Task: Calculate the distance from Miami to Orlando.
Action: Mouse moved to (177, 70)
Screenshot: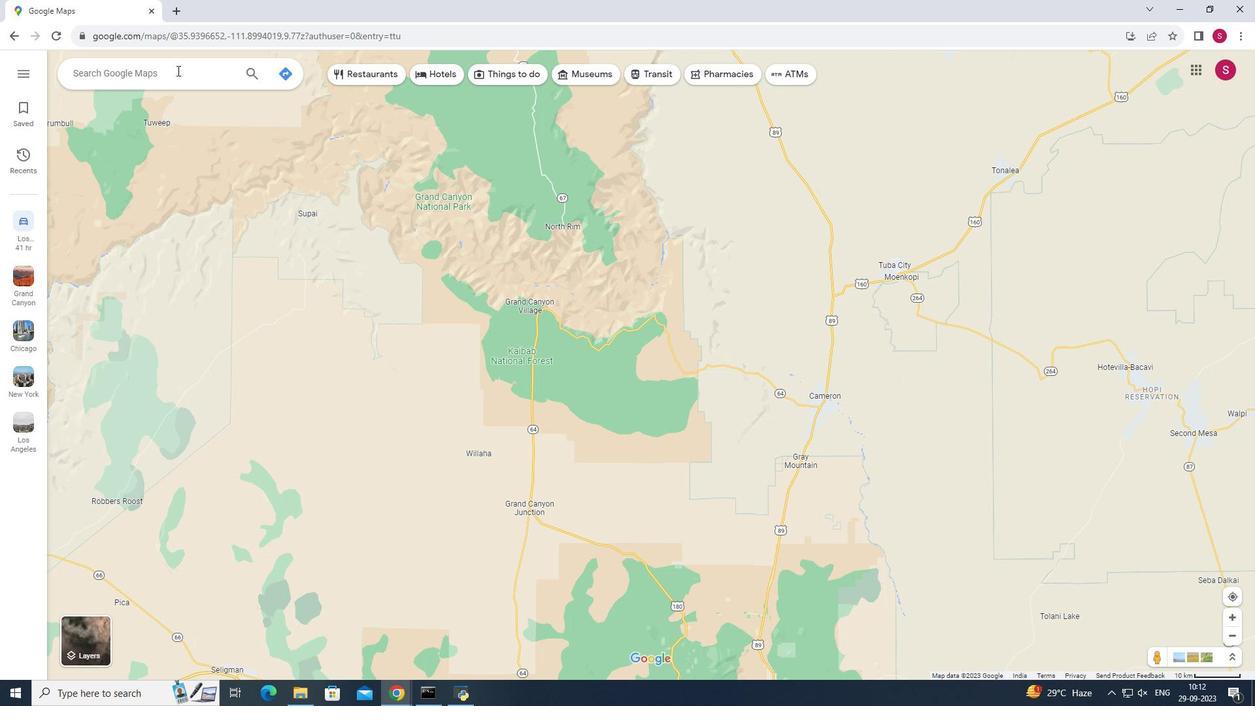 
Action: Mouse pressed left at (177, 70)
Screenshot: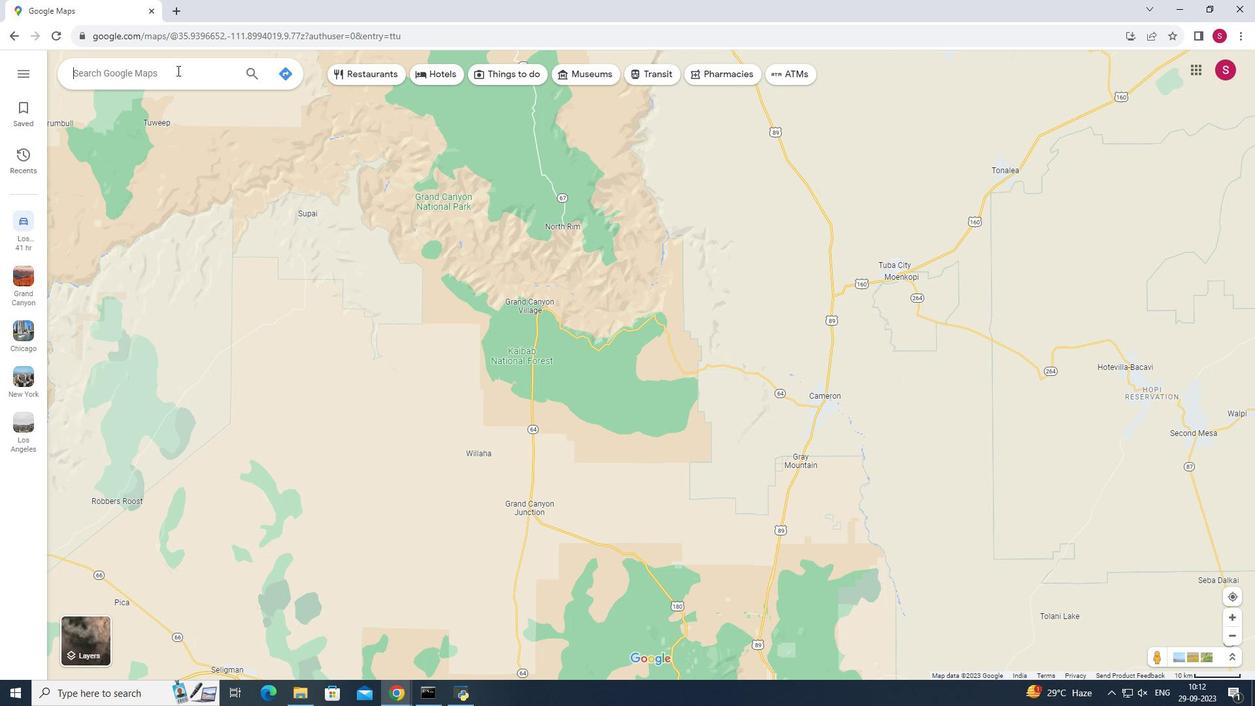 
Action: Mouse moved to (279, 68)
Screenshot: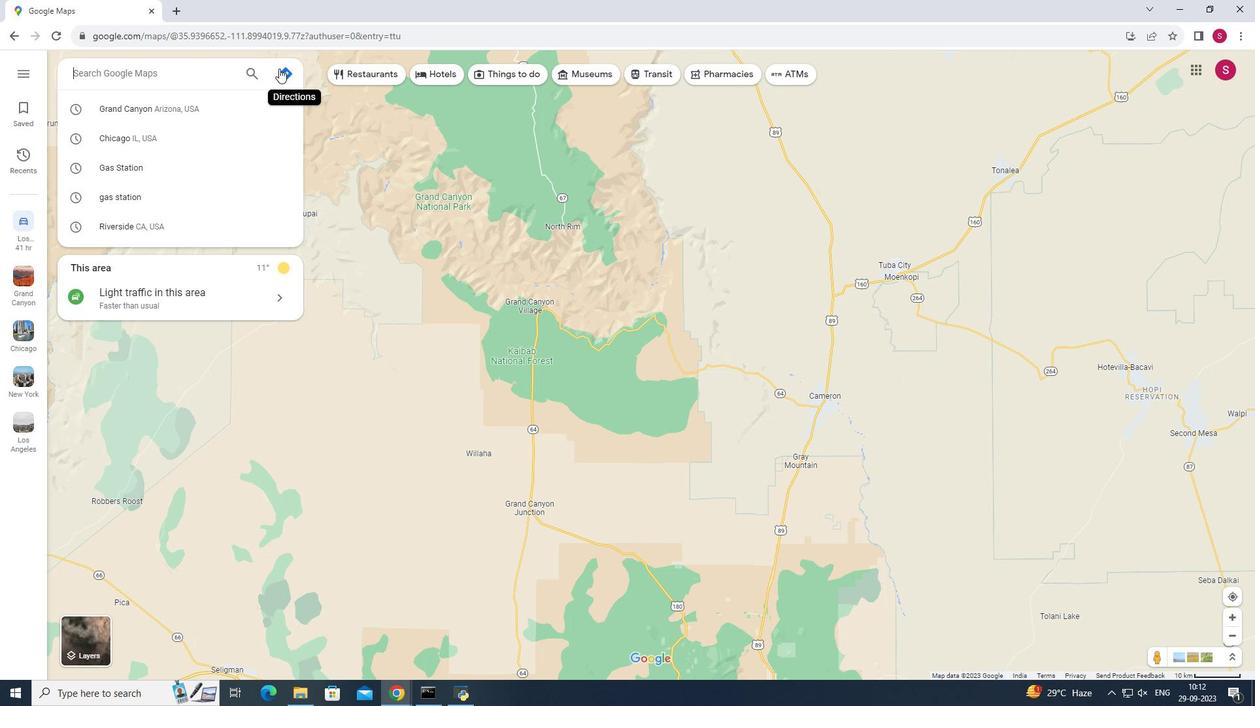 
Action: Mouse pressed left at (279, 68)
Screenshot: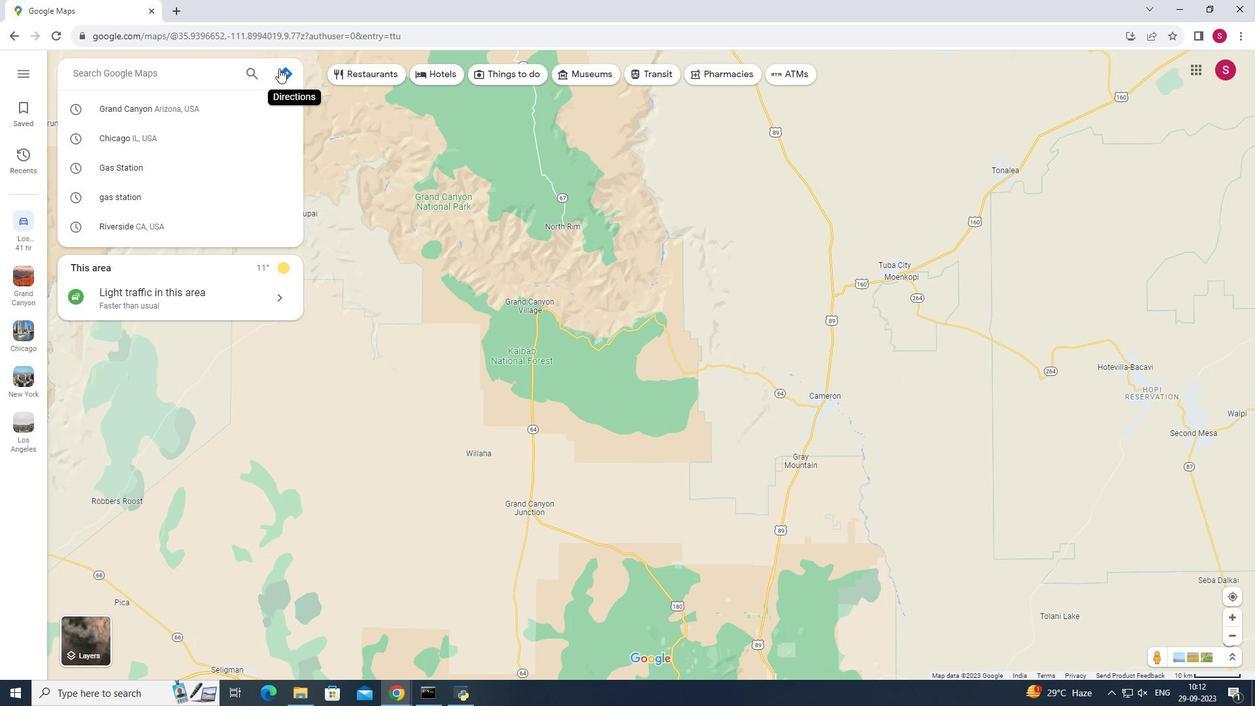 
Action: Mouse moved to (168, 105)
Screenshot: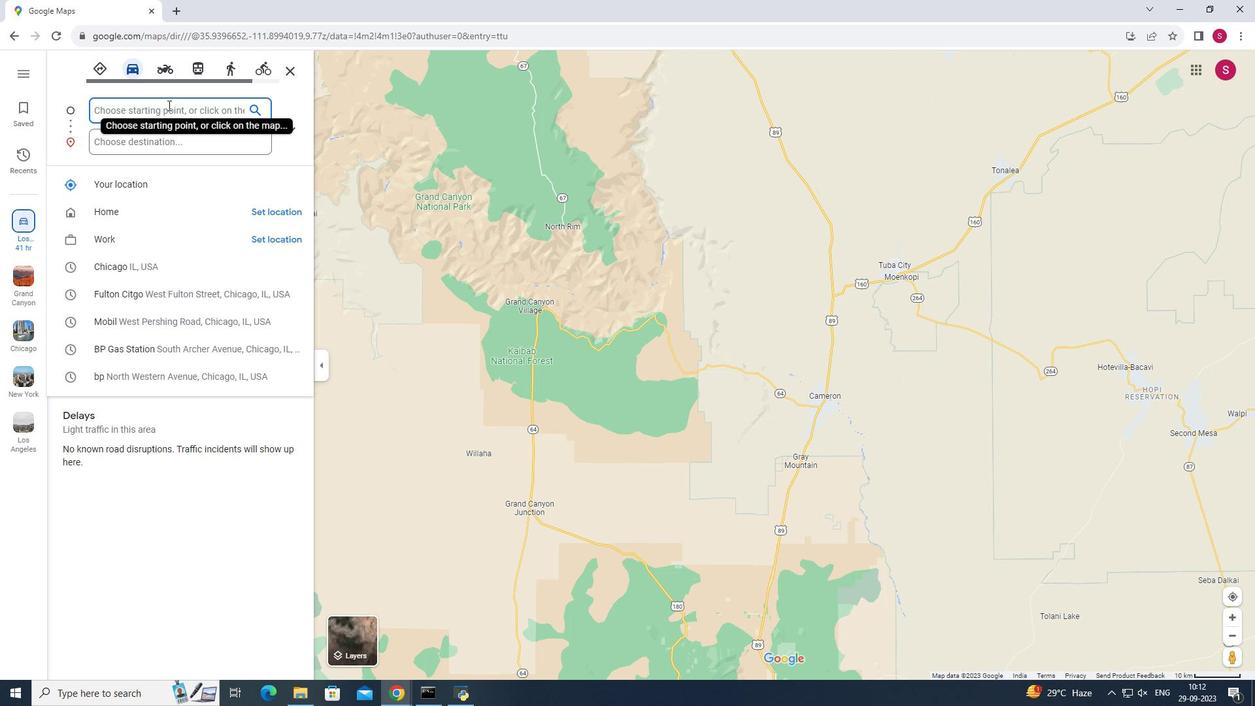 
Action: Mouse pressed left at (168, 105)
Screenshot: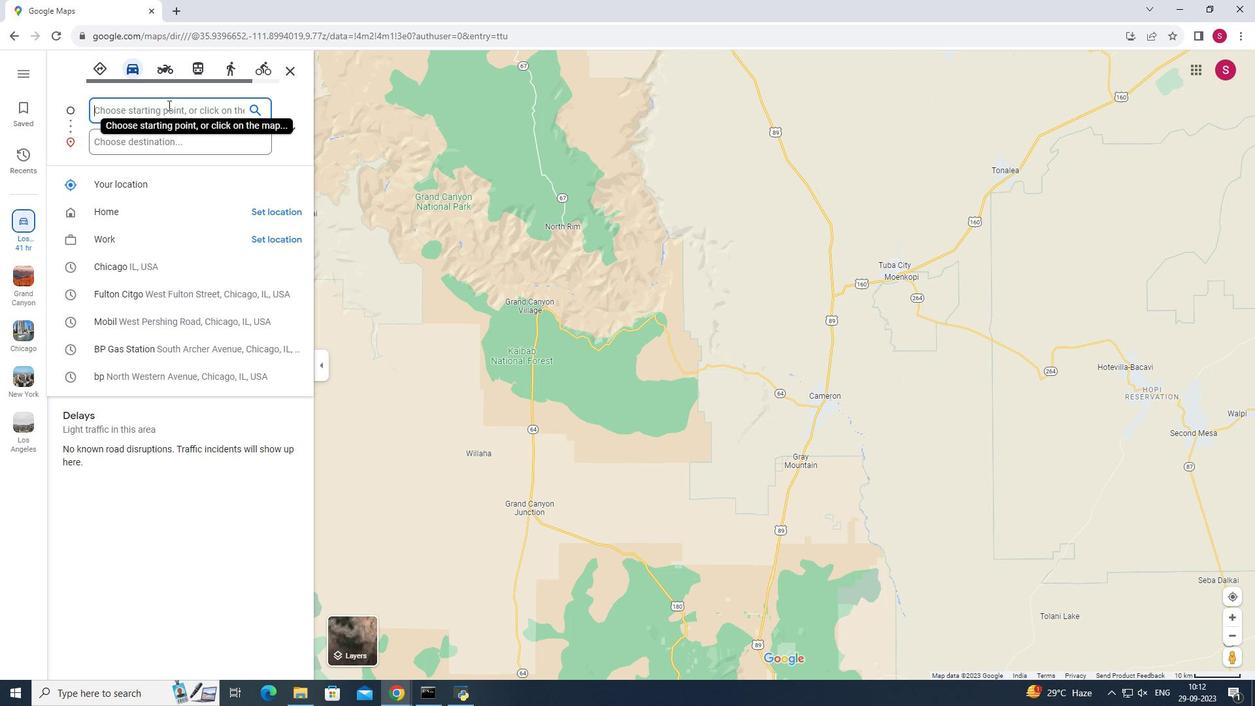 
Action: Mouse moved to (173, 108)
Screenshot: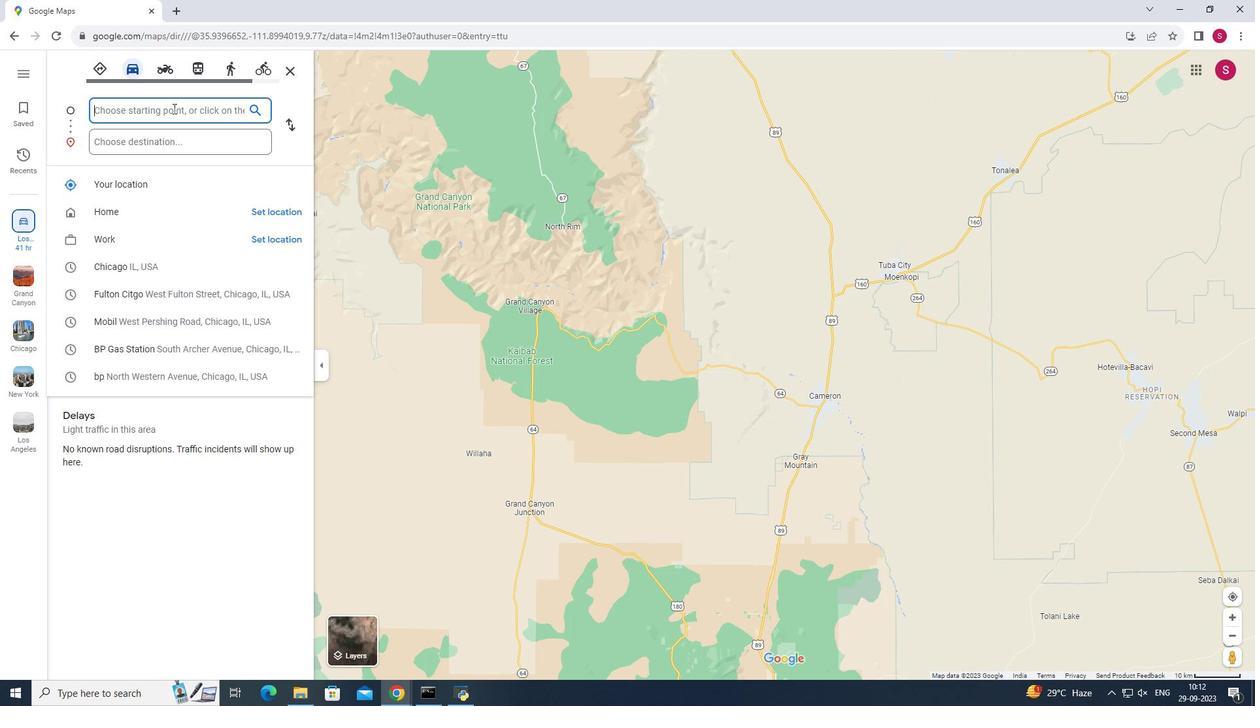 
Action: Key pressed <Key.shift>Miami
Screenshot: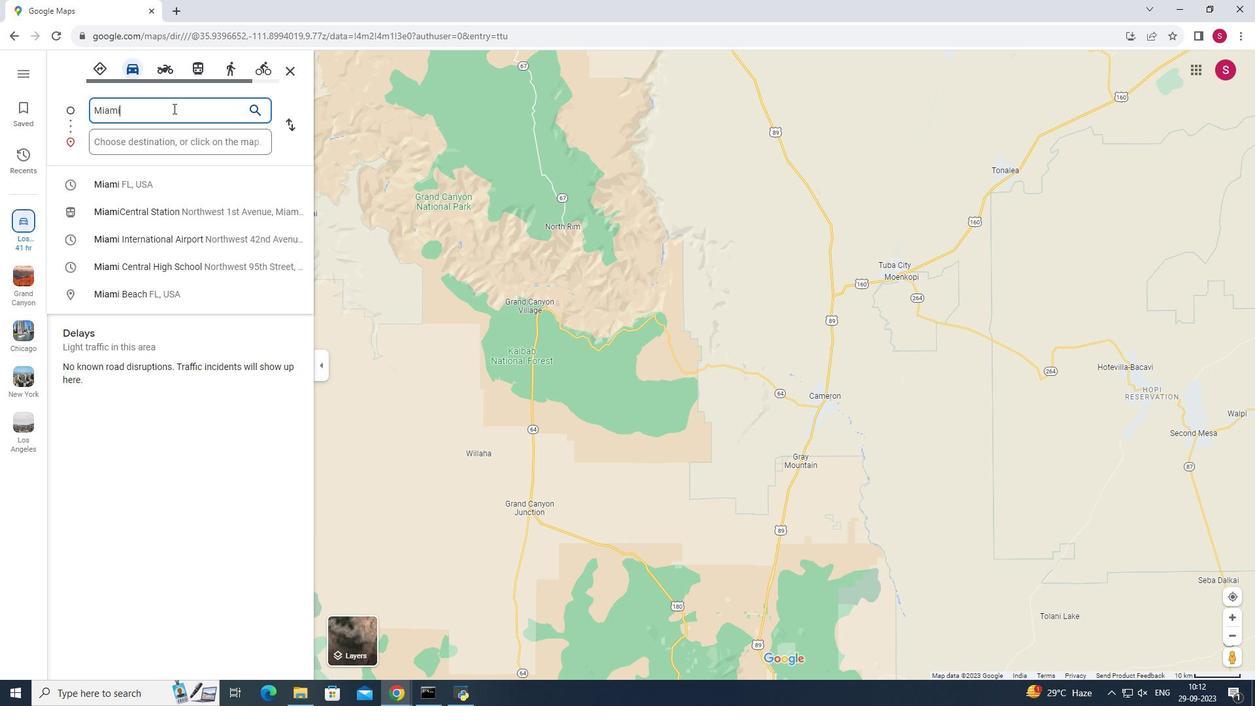 
Action: Mouse moved to (146, 185)
Screenshot: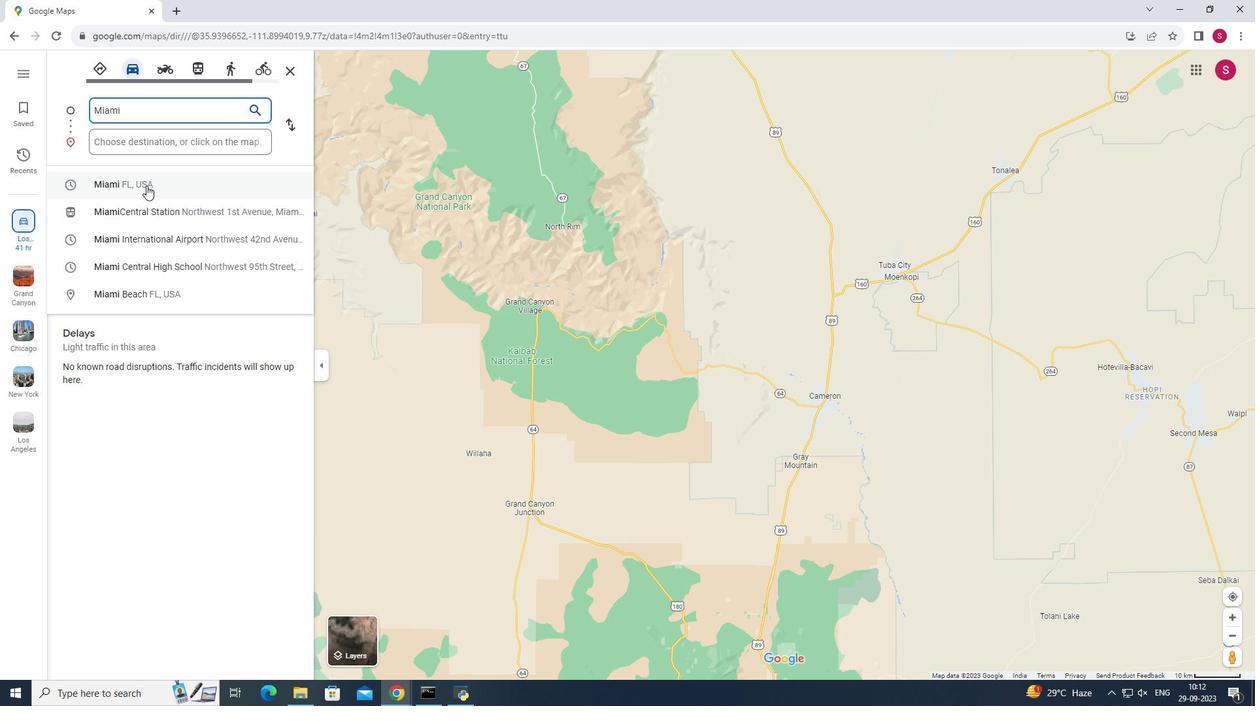 
Action: Mouse pressed left at (146, 185)
Screenshot: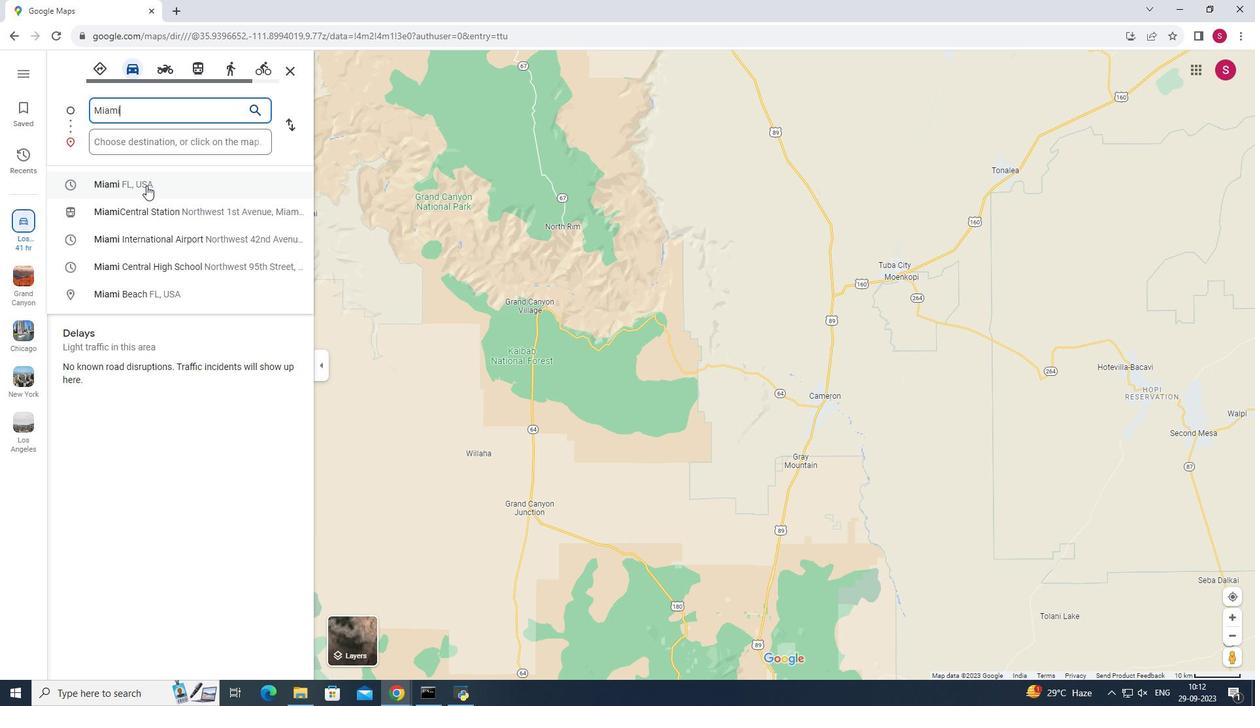 
Action: Mouse moved to (166, 137)
Screenshot: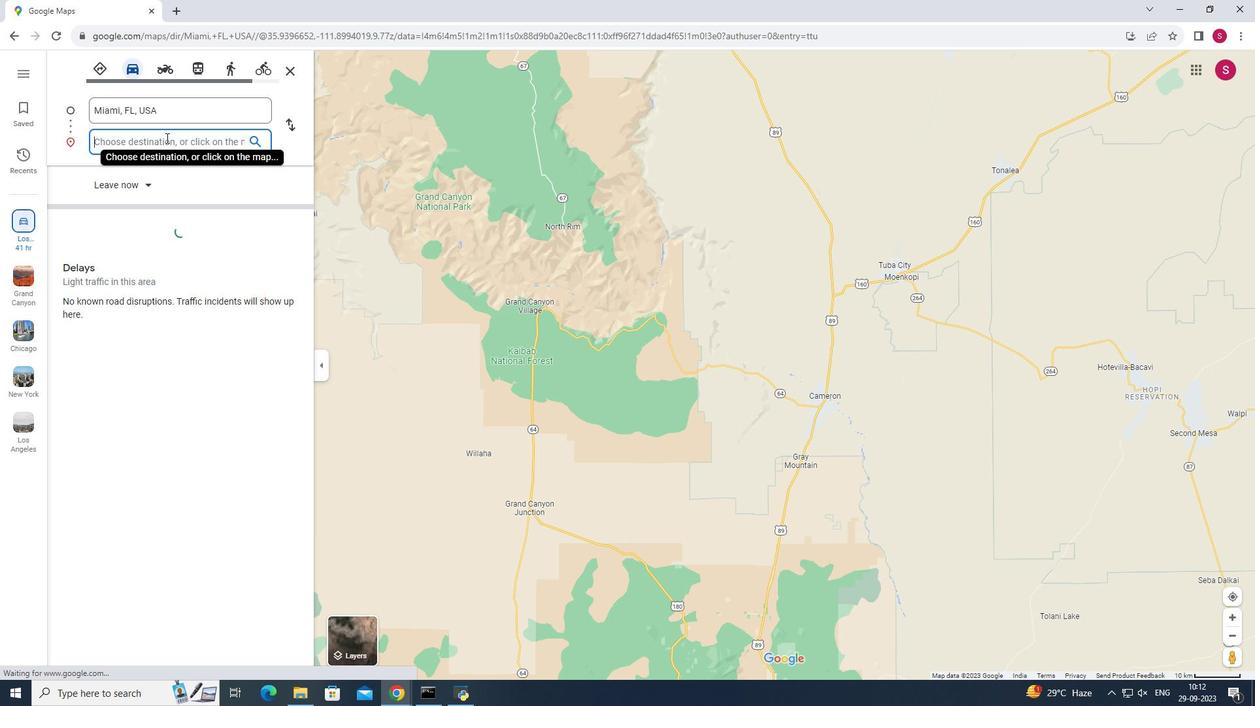 
Action: Mouse pressed left at (166, 137)
Screenshot: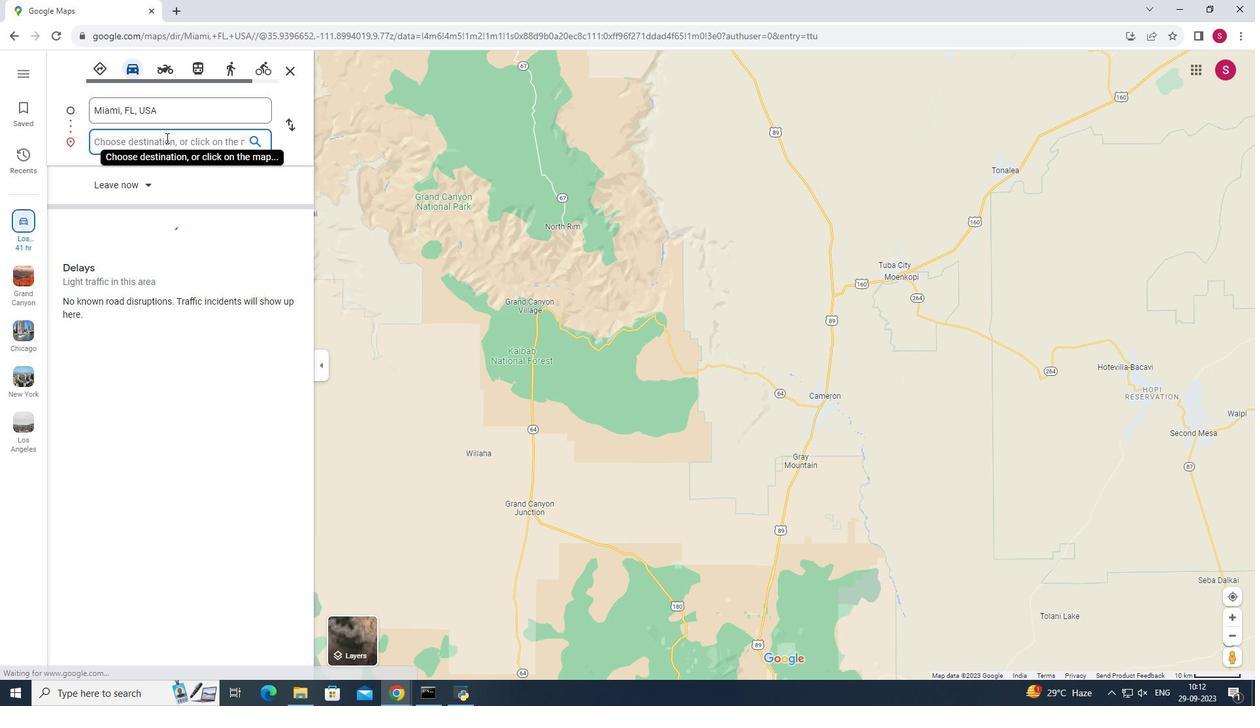 
Action: Key pressed <Key.shift><Key.shift><Key.shift><Key.shift><Key.shift><Key.shift>Orlando
Screenshot: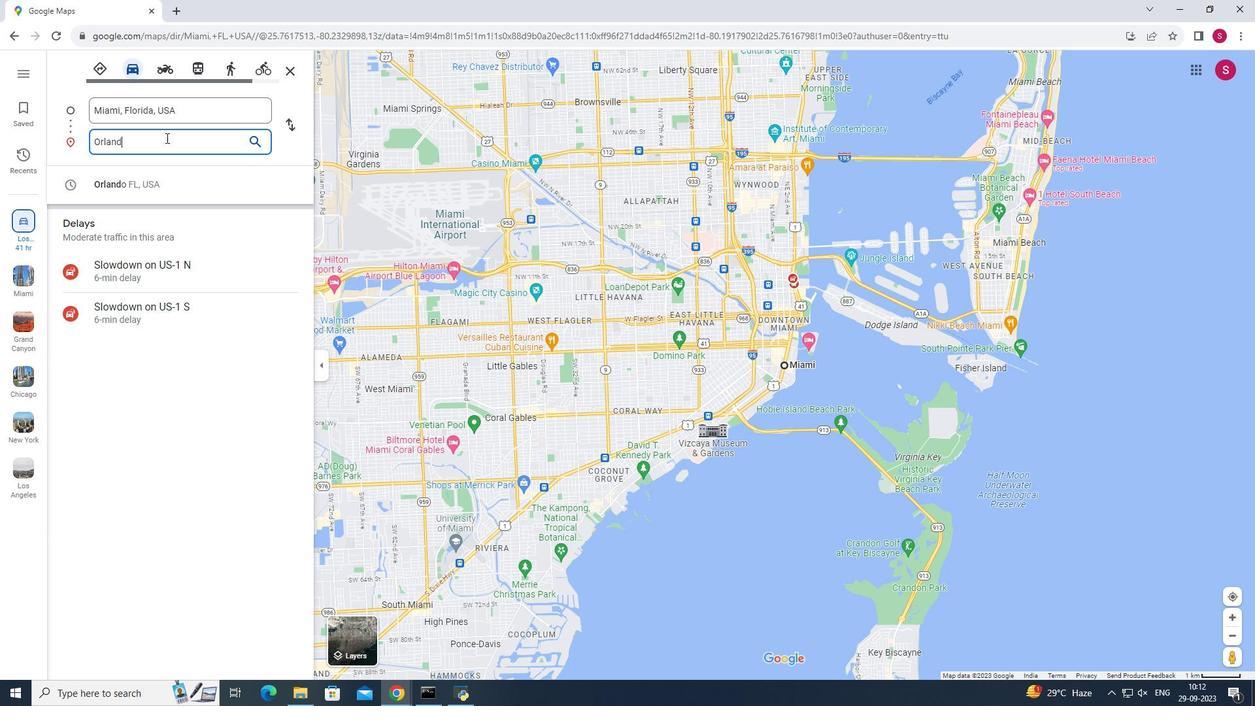 
Action: Mouse moved to (166, 192)
Screenshot: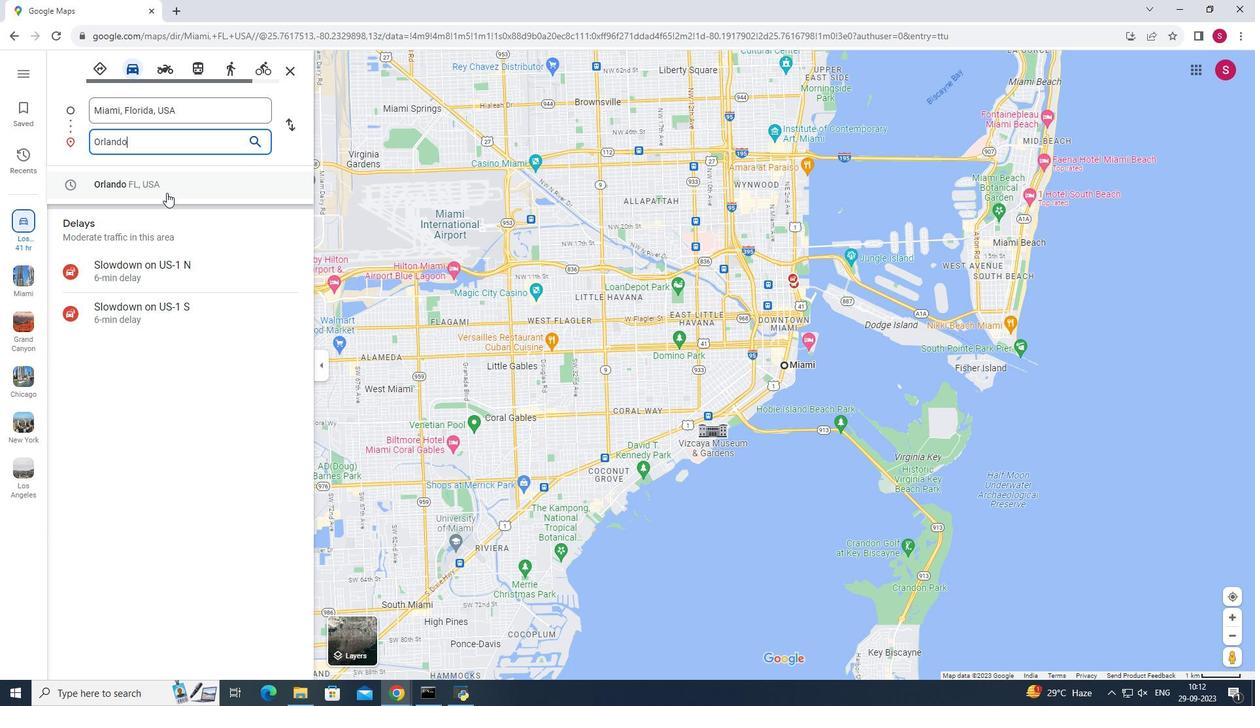 
Action: Mouse pressed left at (166, 192)
Screenshot: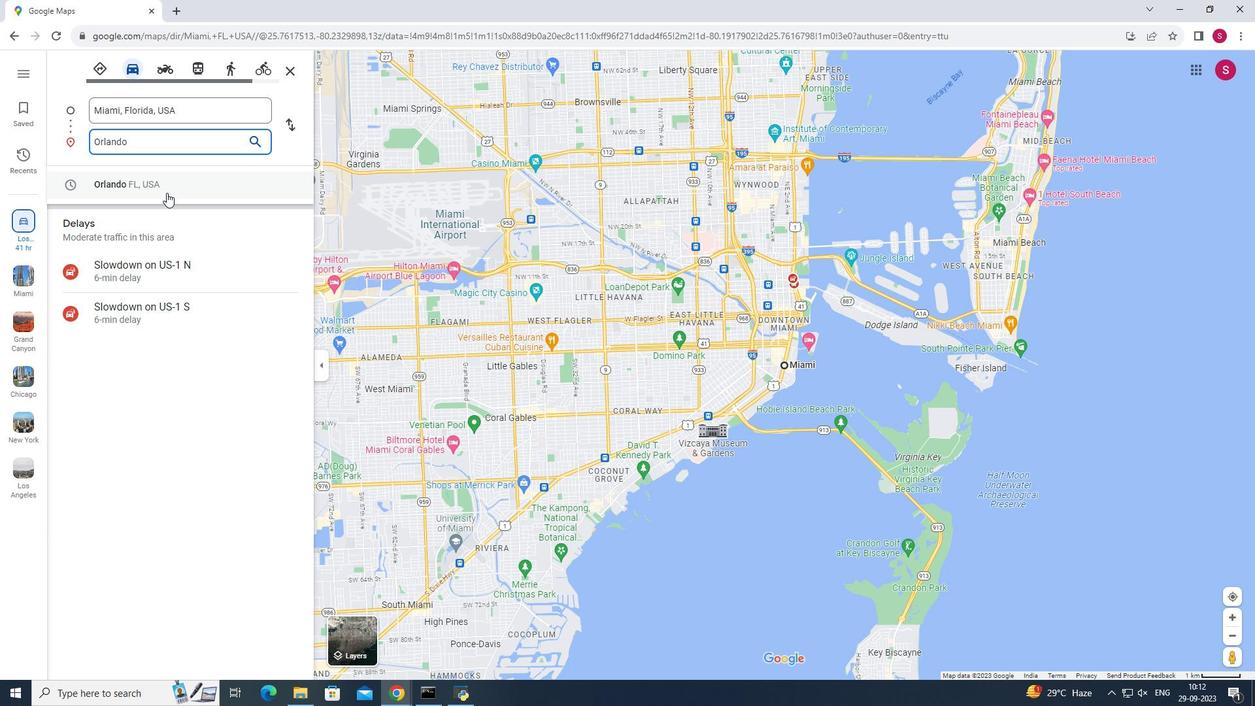 
Action: Mouse moved to (571, 641)
Screenshot: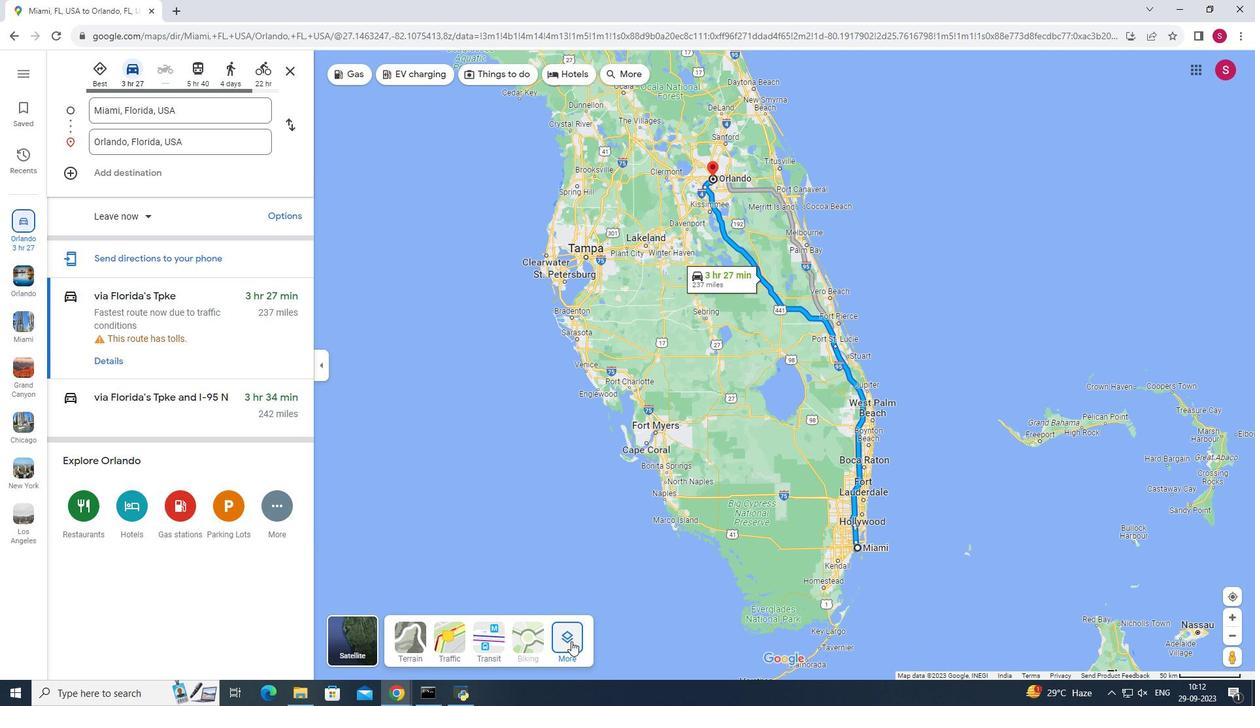 
Action: Mouse pressed left at (571, 641)
Screenshot: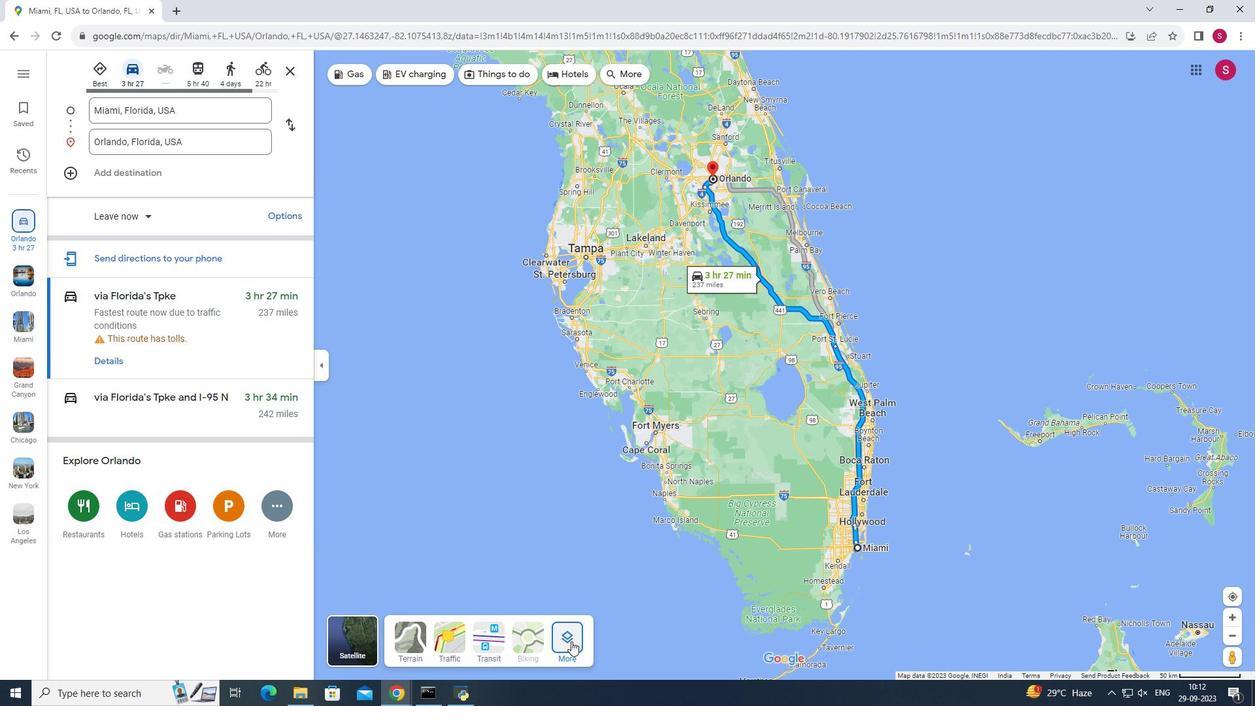 
Action: Mouse moved to (453, 515)
Screenshot: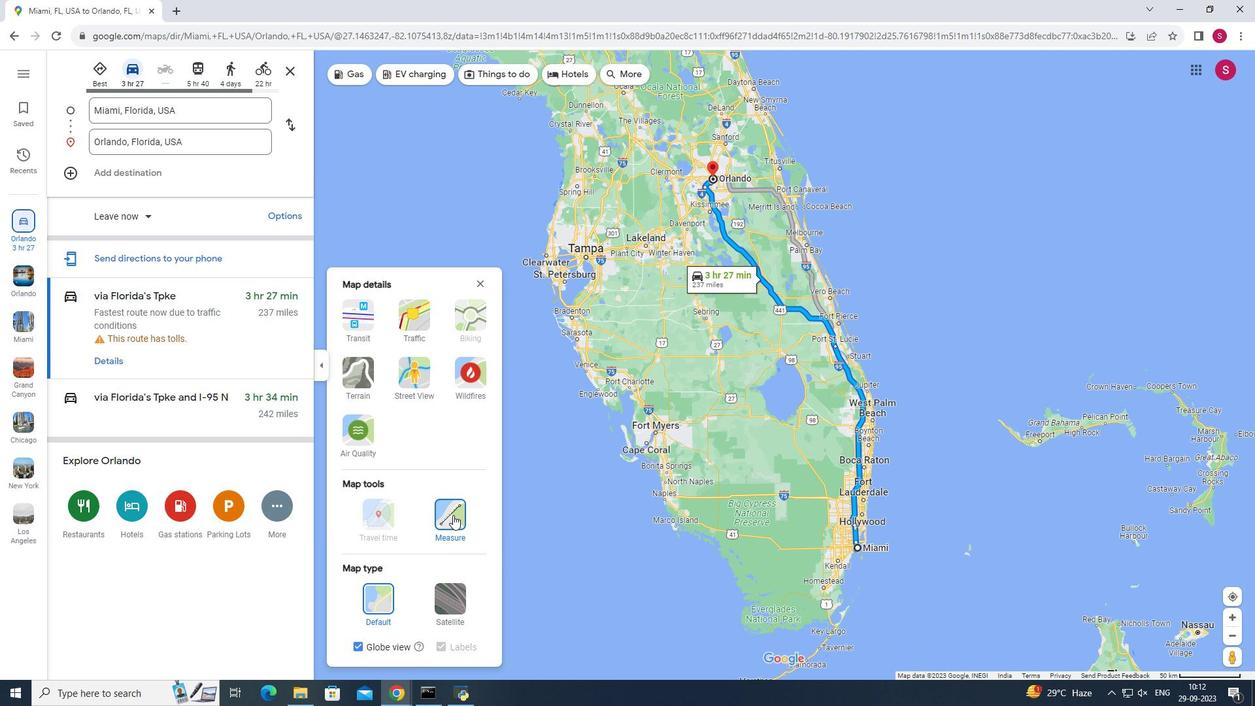 
Action: Mouse pressed left at (453, 515)
Screenshot: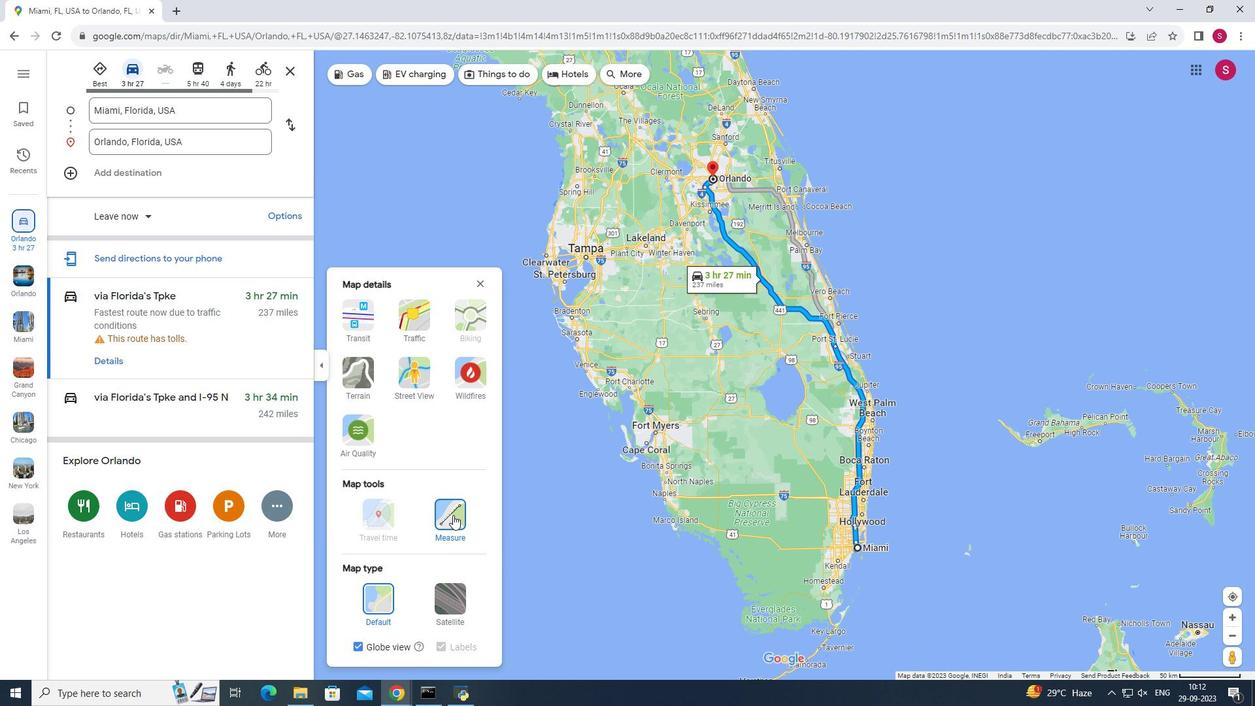 
Action: Mouse moved to (712, 179)
Screenshot: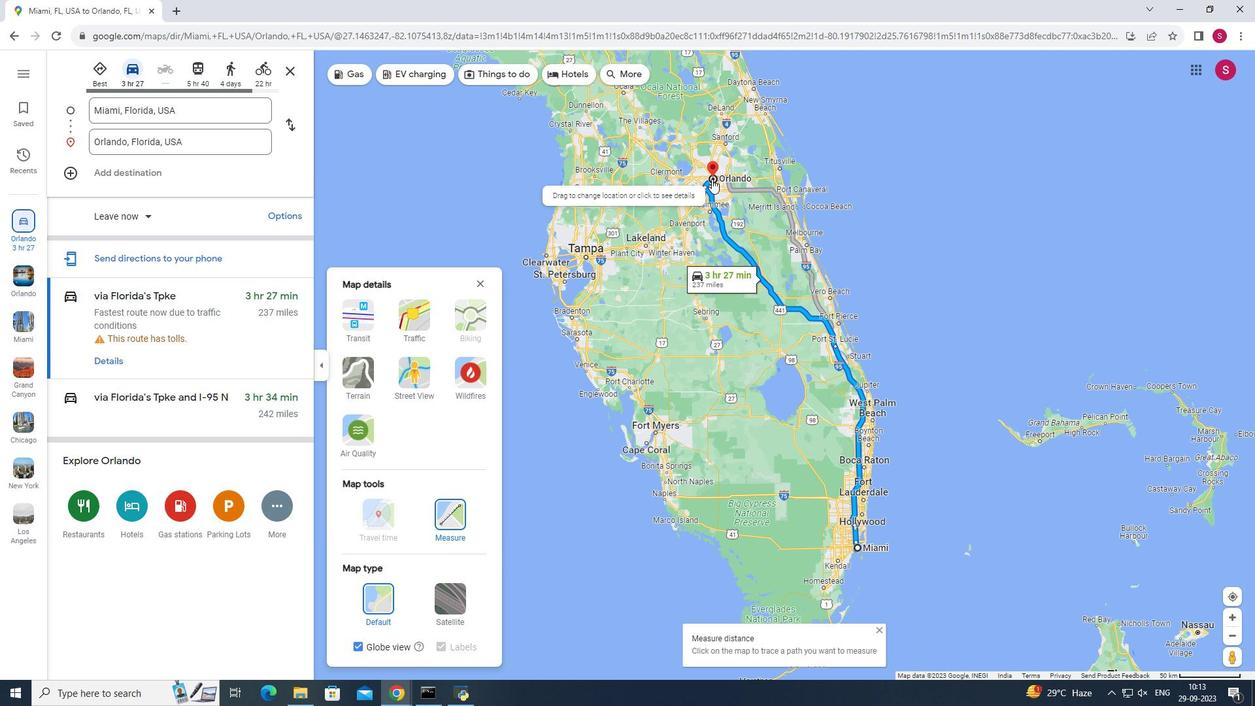 
Action: Mouse pressed left at (712, 179)
Screenshot: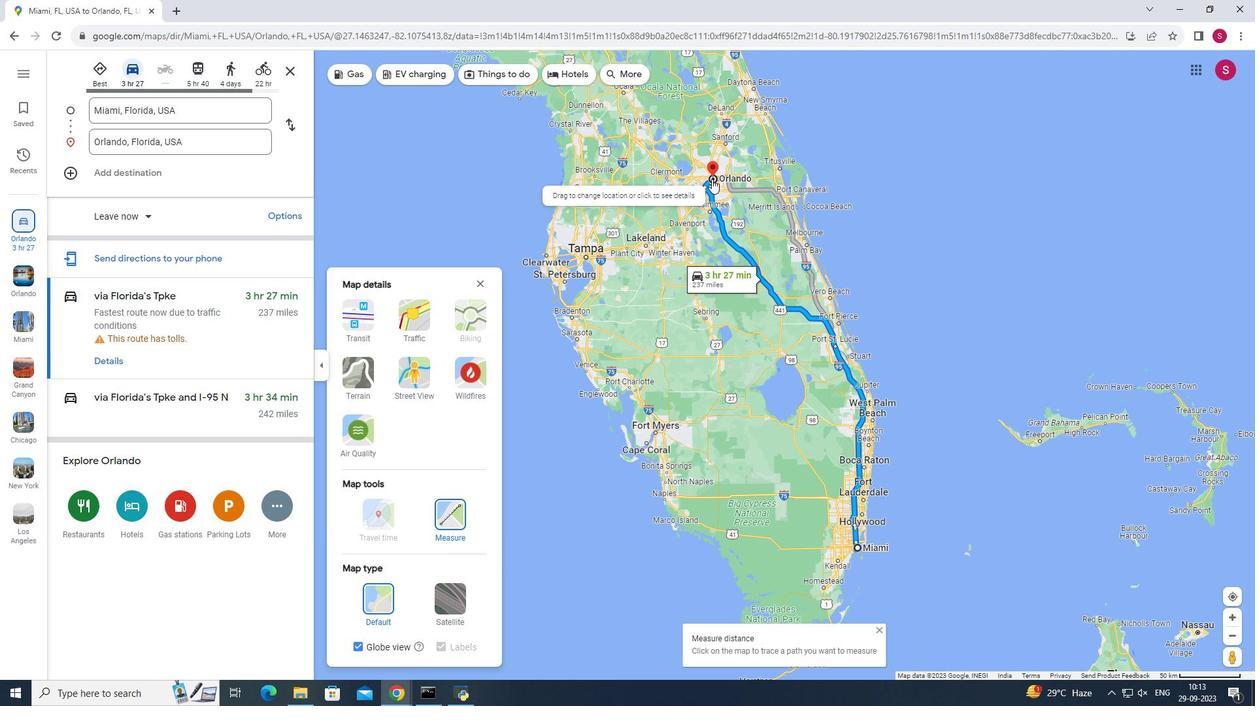 
Action: Mouse moved to (854, 549)
Screenshot: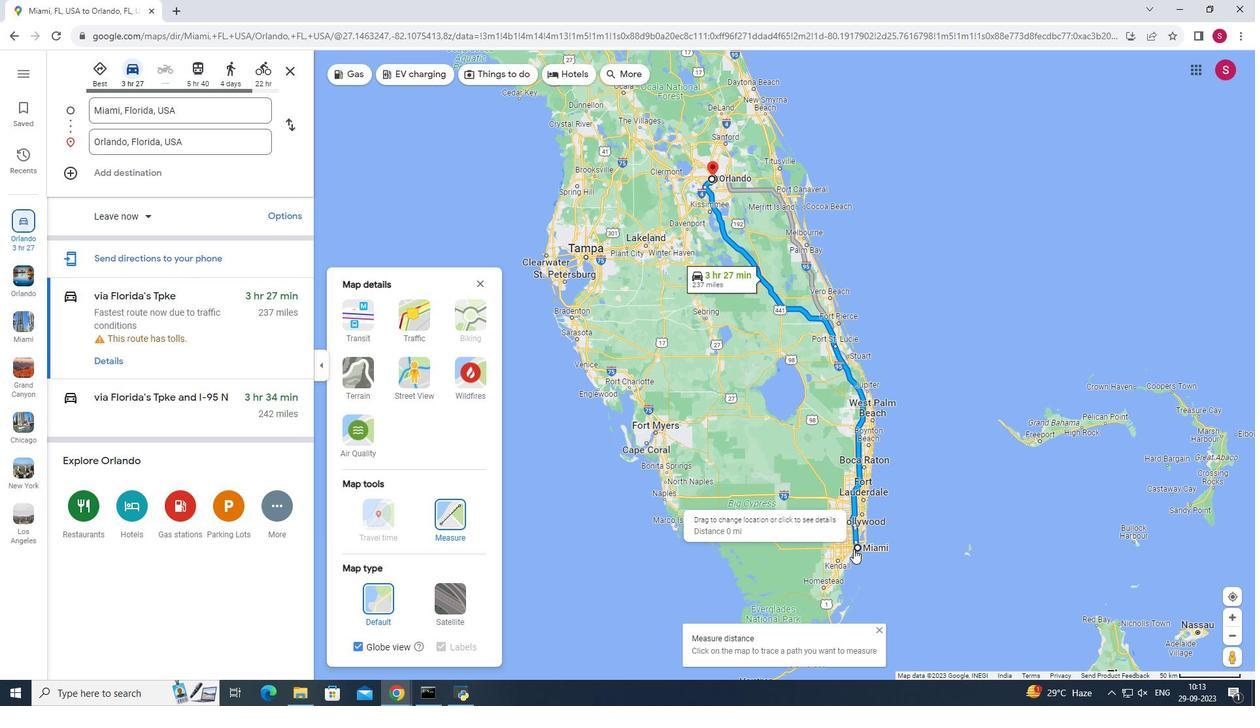 
Action: Mouse pressed left at (854, 549)
Screenshot: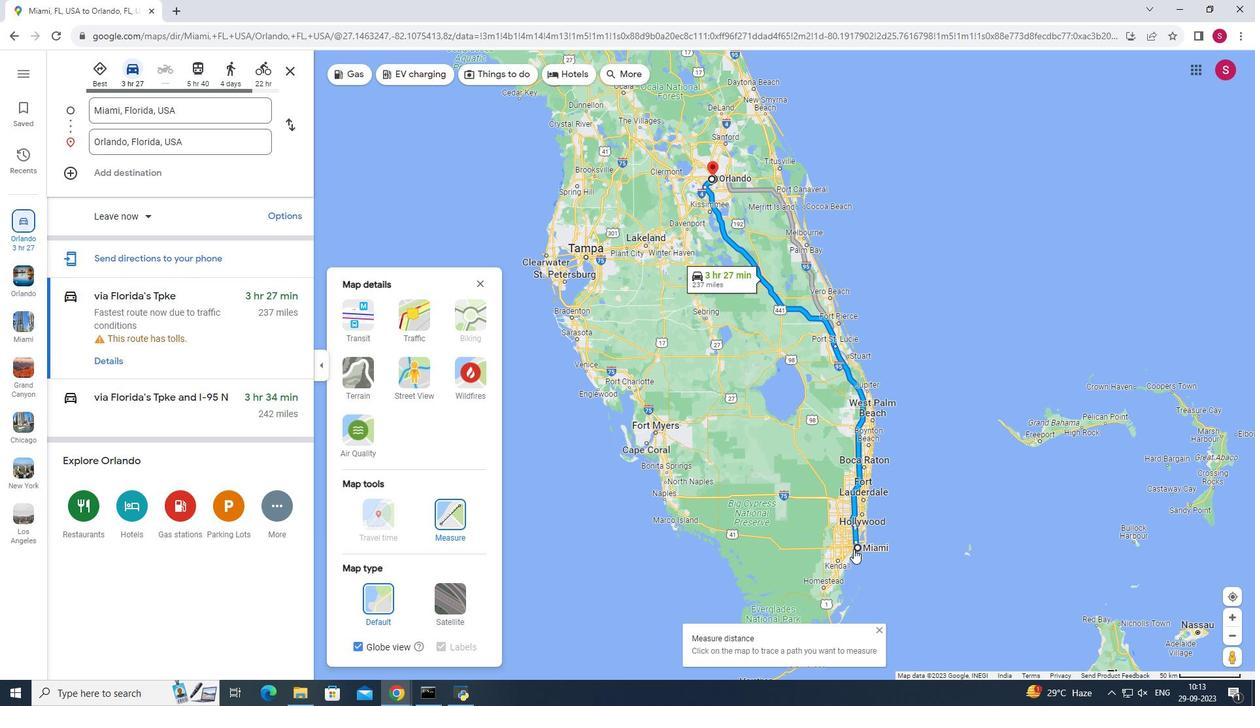 
Action: Mouse moved to (895, 532)
Screenshot: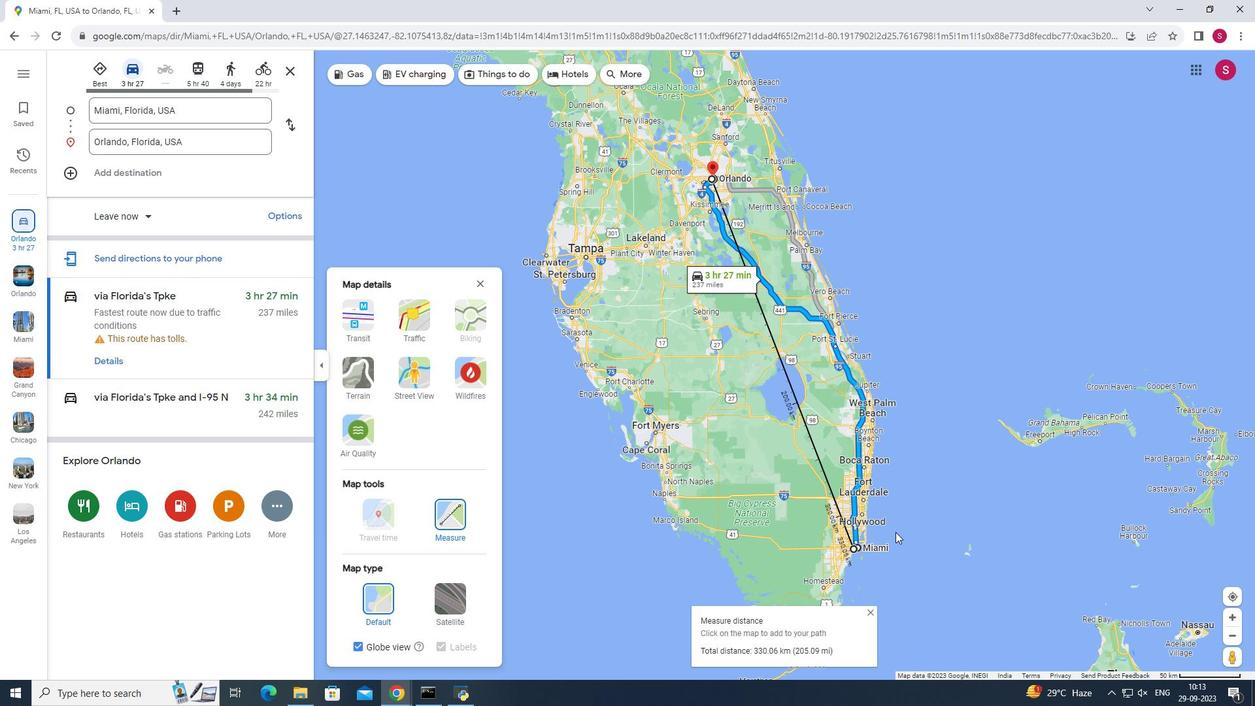 
